 Task: Add the task  Implement rate limiting for better security and resource management to the section Automated Deployment Sprint in the project TouchLine and add a Due Date to the respective task as 2024/05/27.
Action: Mouse moved to (70, 506)
Screenshot: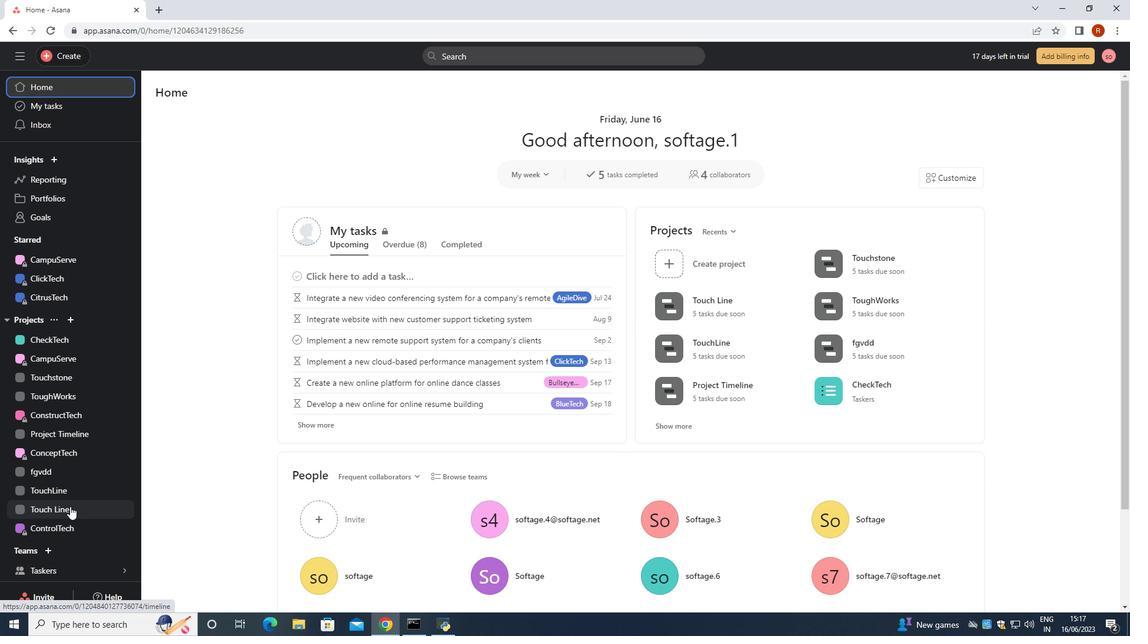 
Action: Mouse pressed left at (70, 506)
Screenshot: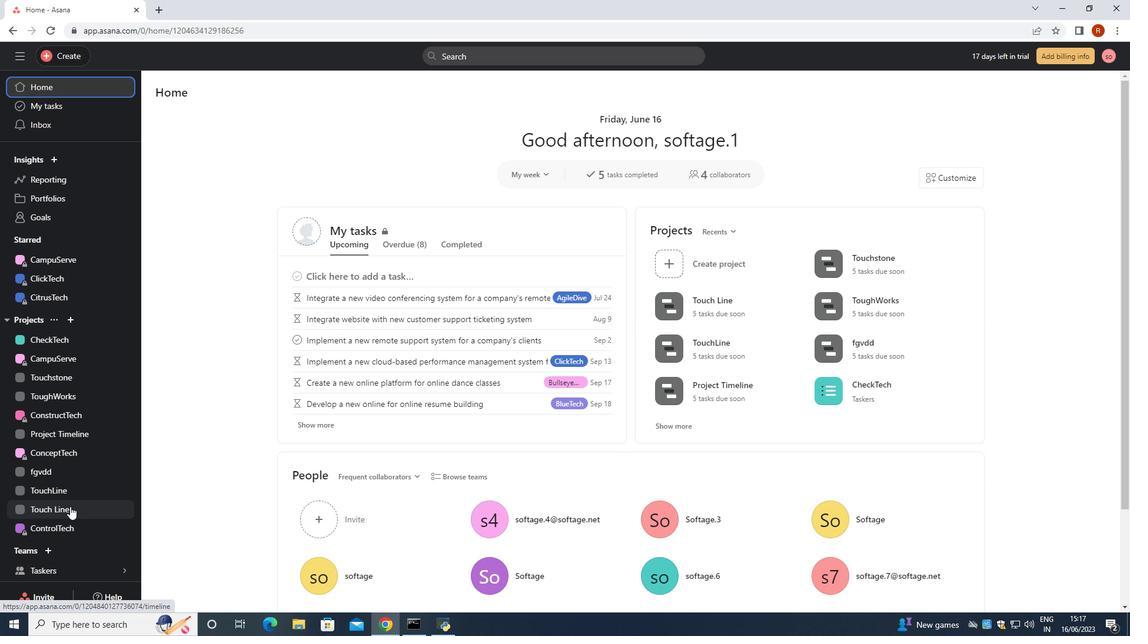 
Action: Mouse moved to (213, 117)
Screenshot: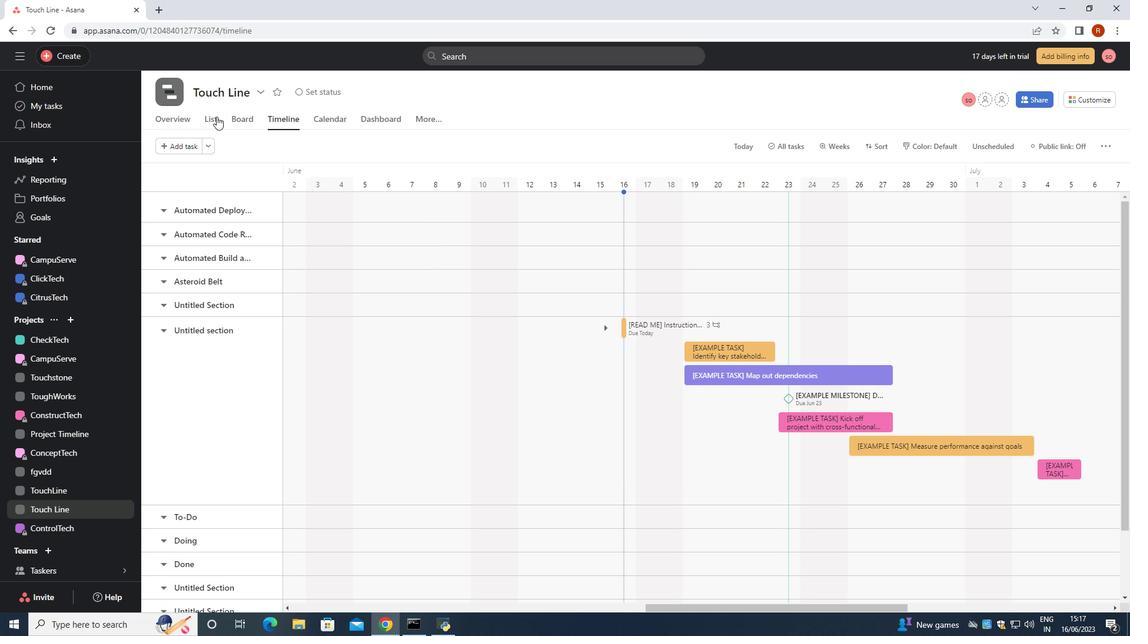 
Action: Mouse pressed left at (213, 117)
Screenshot: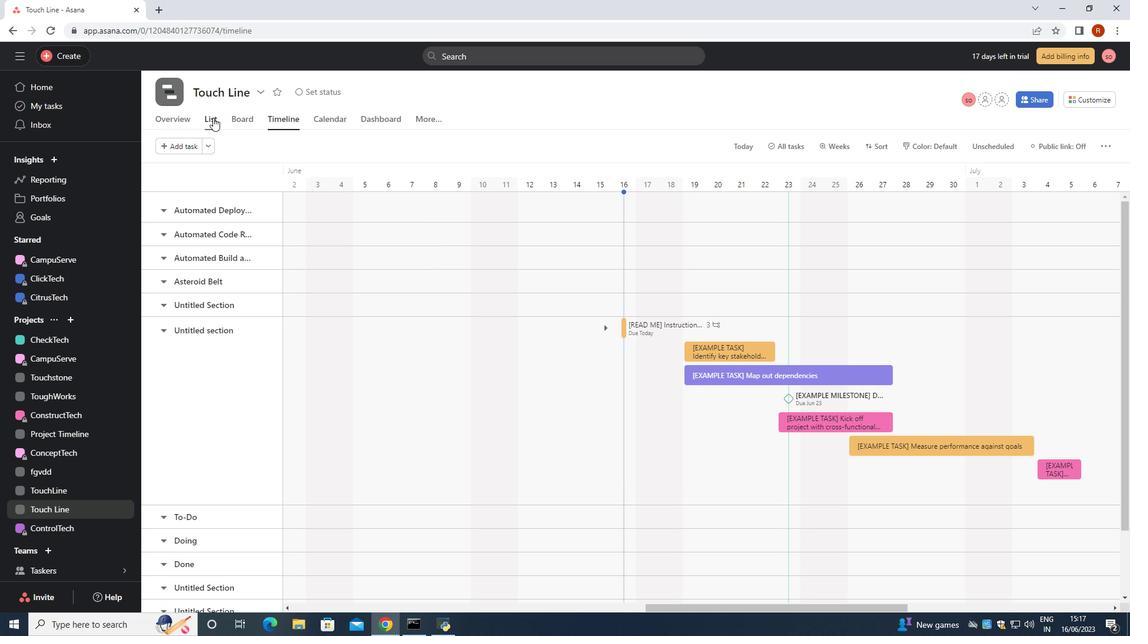 
Action: Mouse moved to (289, 243)
Screenshot: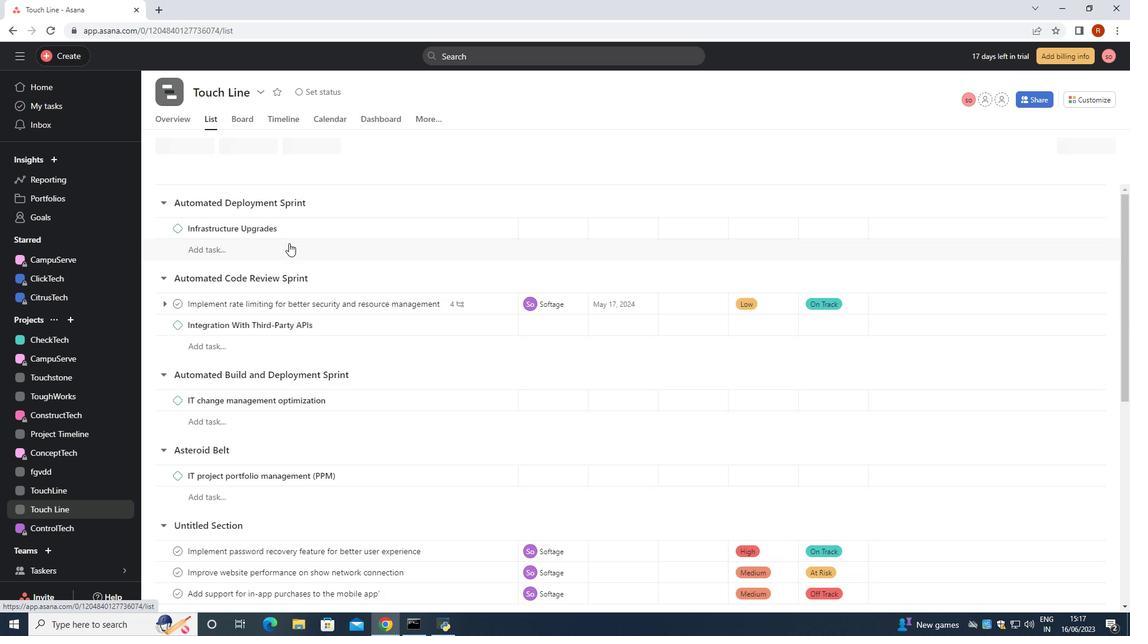 
Action: Mouse scrolled (289, 242) with delta (0, 0)
Screenshot: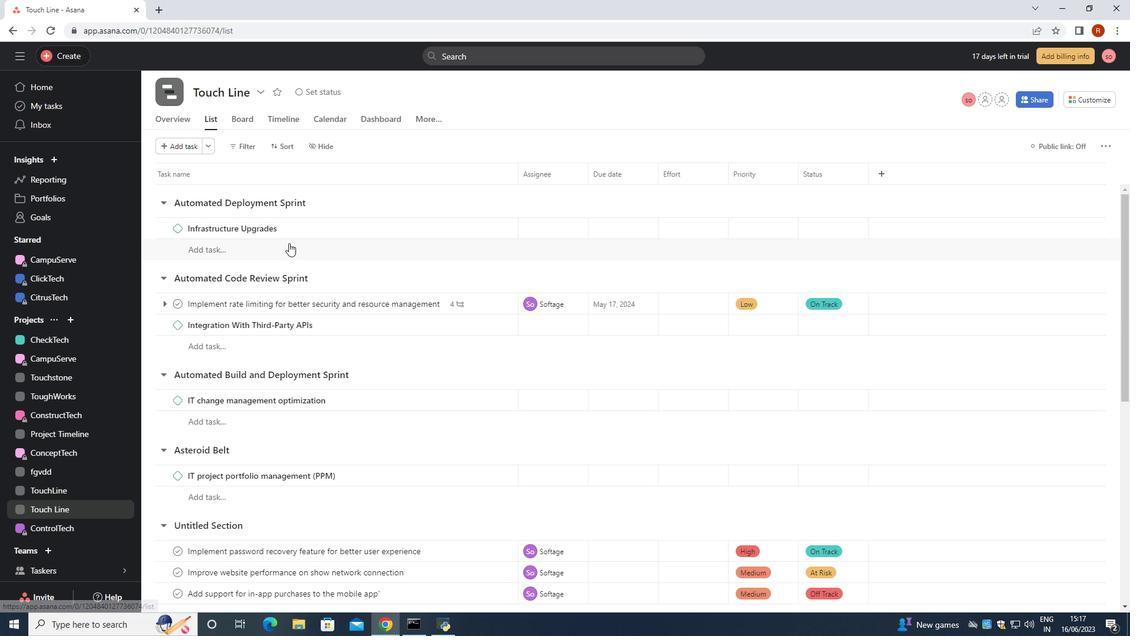 
Action: Mouse scrolled (289, 242) with delta (0, 0)
Screenshot: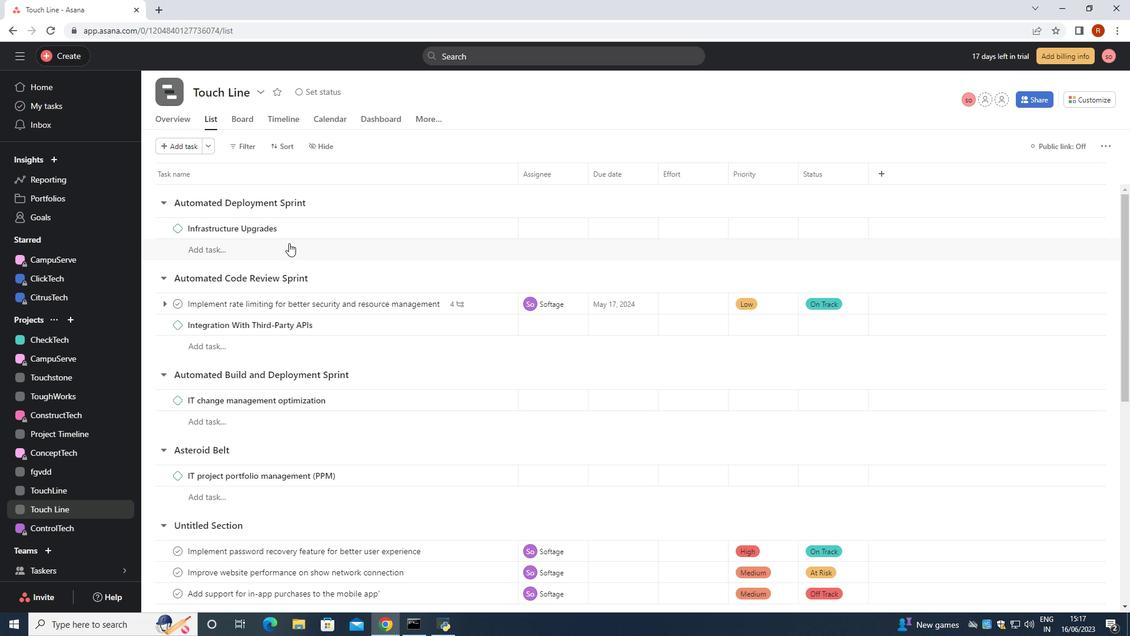
Action: Mouse scrolled (289, 242) with delta (0, 0)
Screenshot: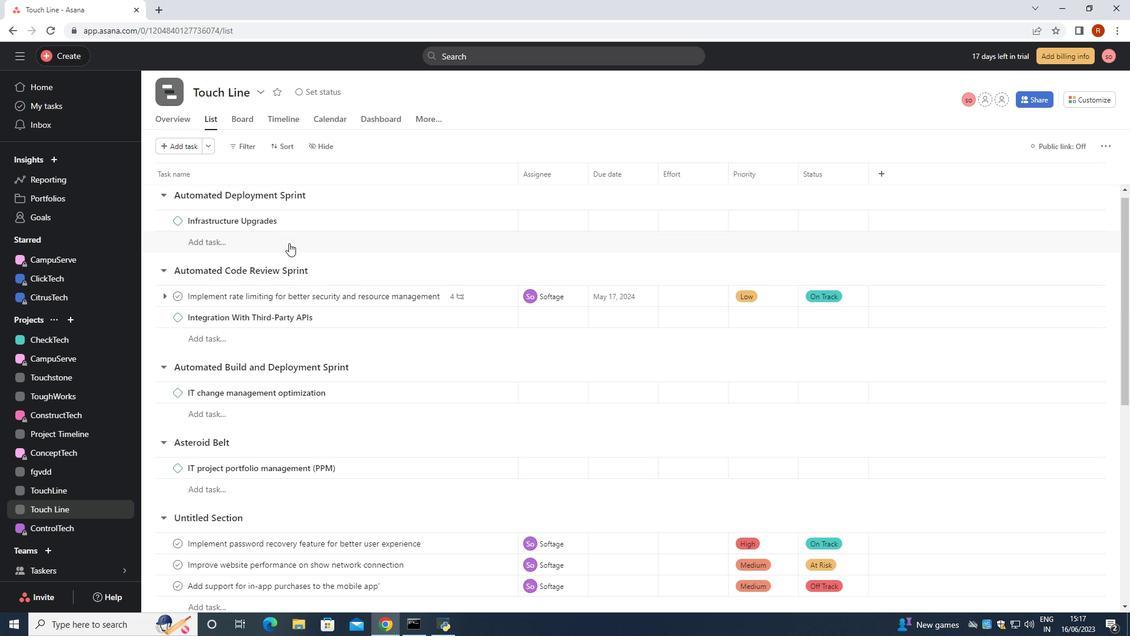 
Action: Mouse scrolled (289, 242) with delta (0, 0)
Screenshot: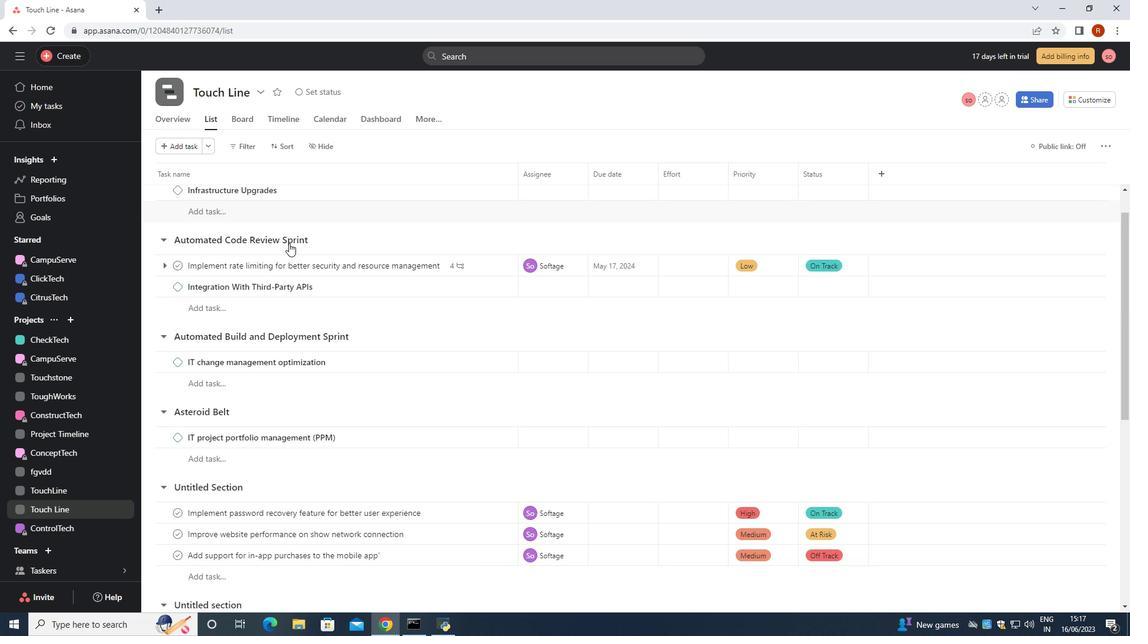 
Action: Mouse scrolled (289, 242) with delta (0, 0)
Screenshot: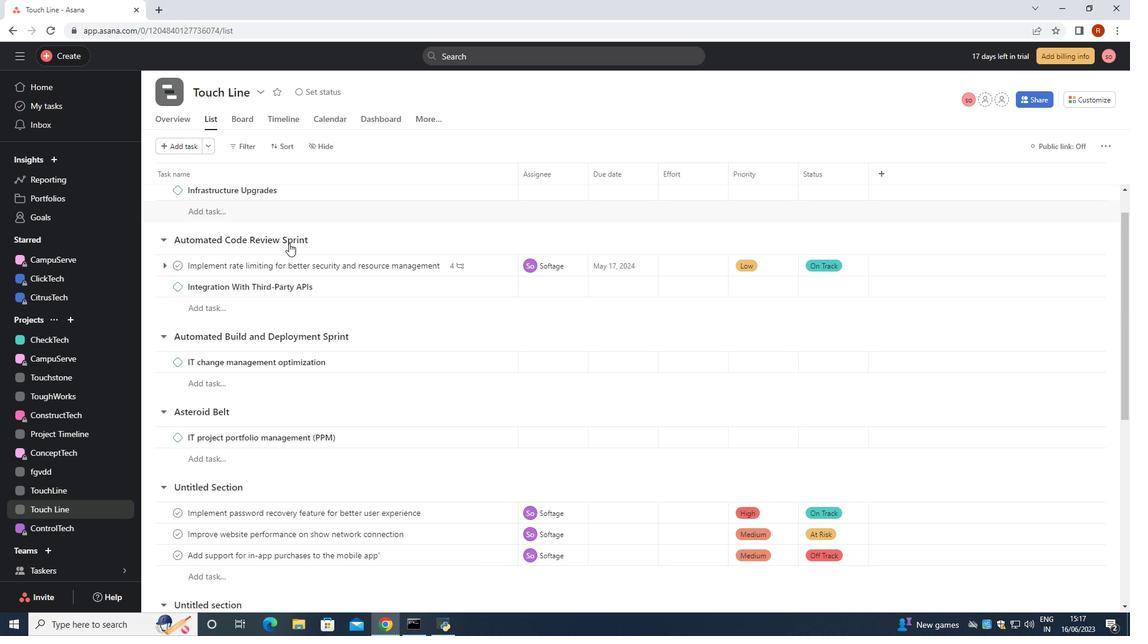 
Action: Mouse scrolled (289, 242) with delta (0, 0)
Screenshot: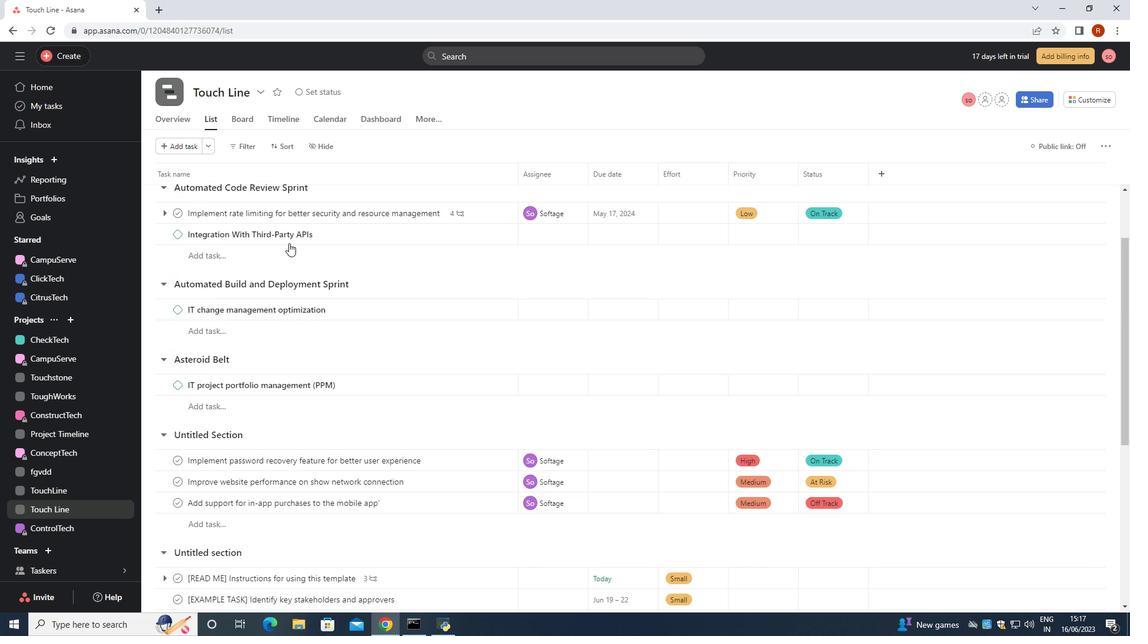 
Action: Mouse moved to (289, 243)
Screenshot: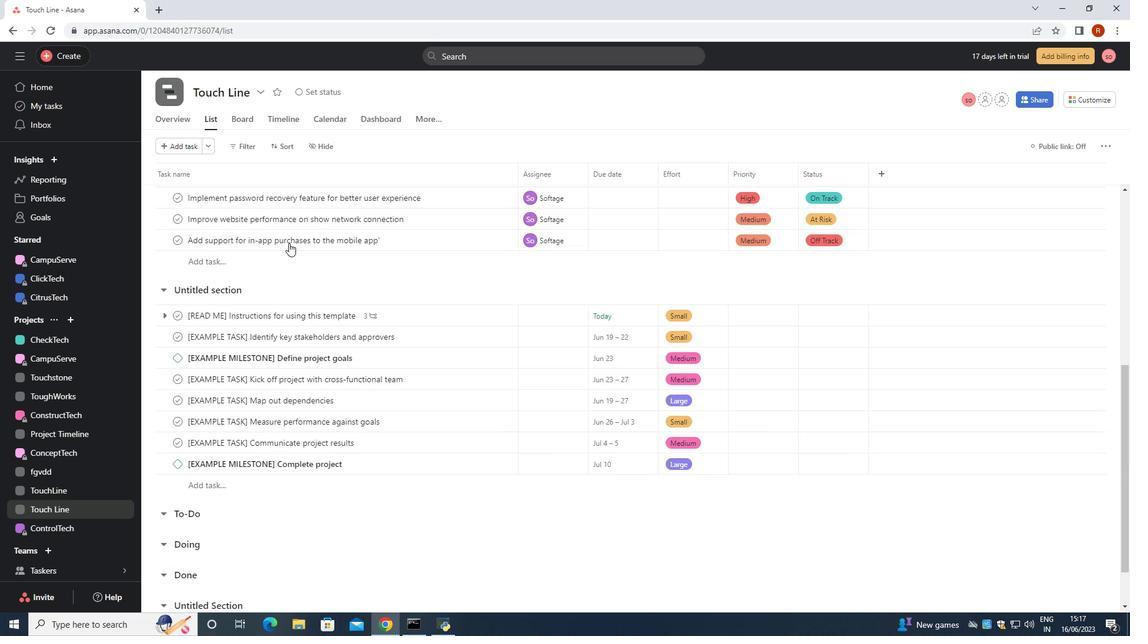 
Action: Mouse scrolled (289, 243) with delta (0, 0)
Screenshot: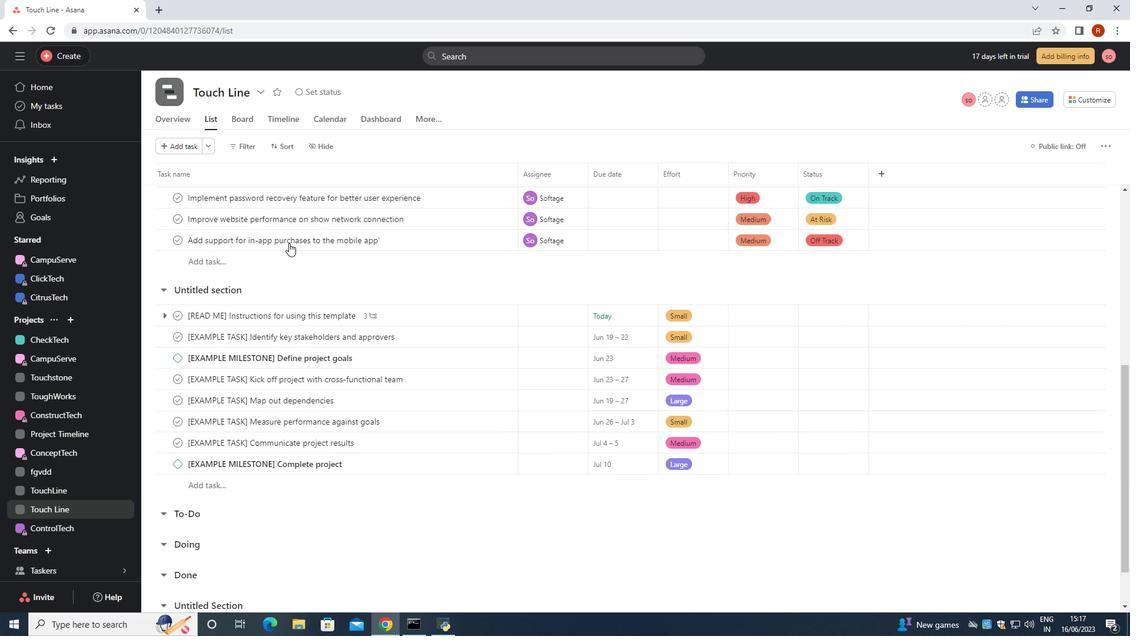 
Action: Mouse scrolled (289, 243) with delta (0, 0)
Screenshot: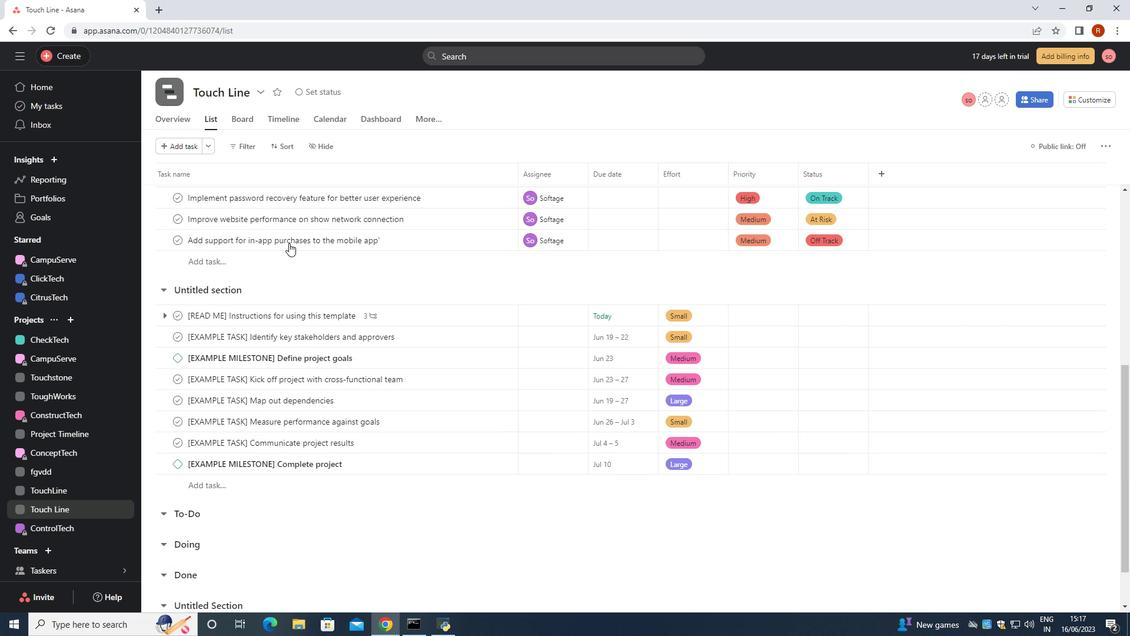 
Action: Mouse scrolled (289, 243) with delta (0, 0)
Screenshot: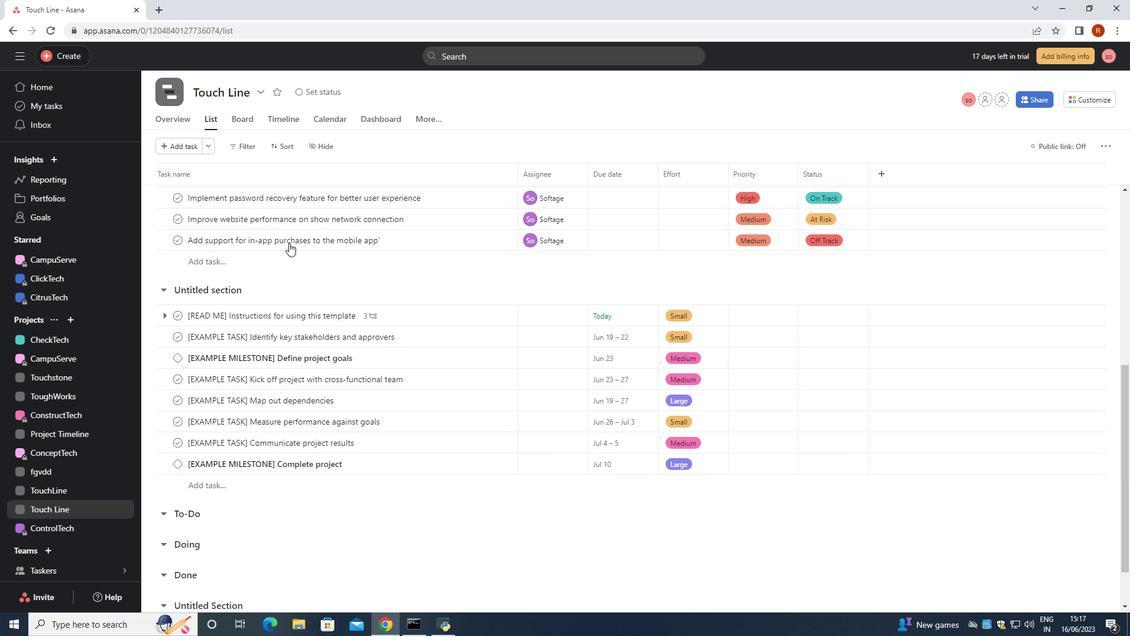 
Action: Mouse scrolled (289, 243) with delta (0, 0)
Screenshot: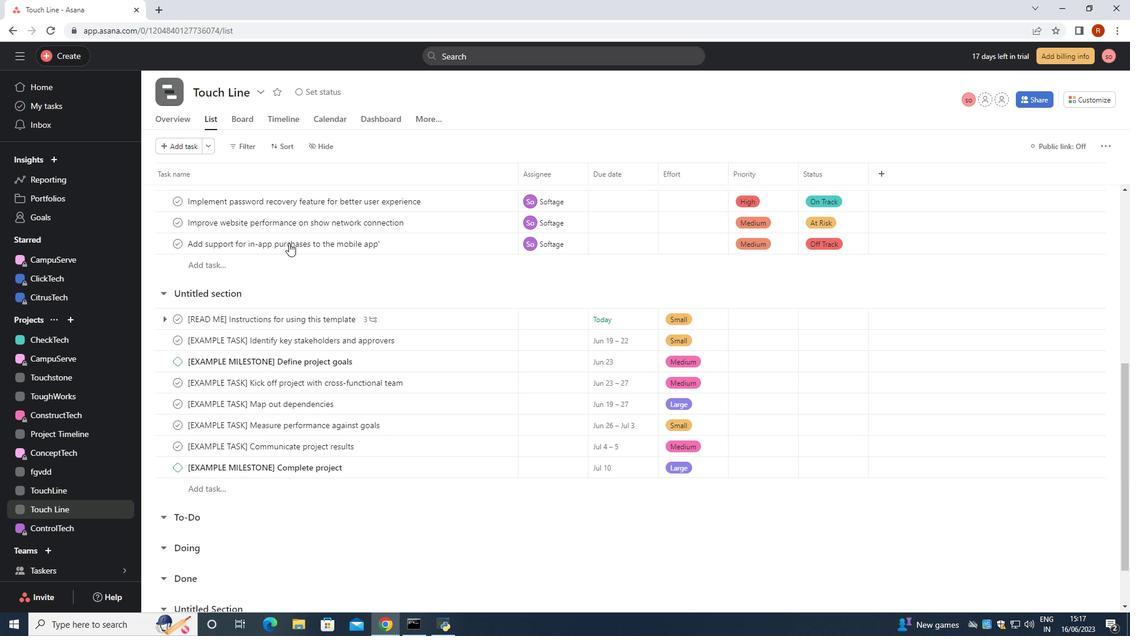 
Action: Mouse scrolled (289, 243) with delta (0, 0)
Screenshot: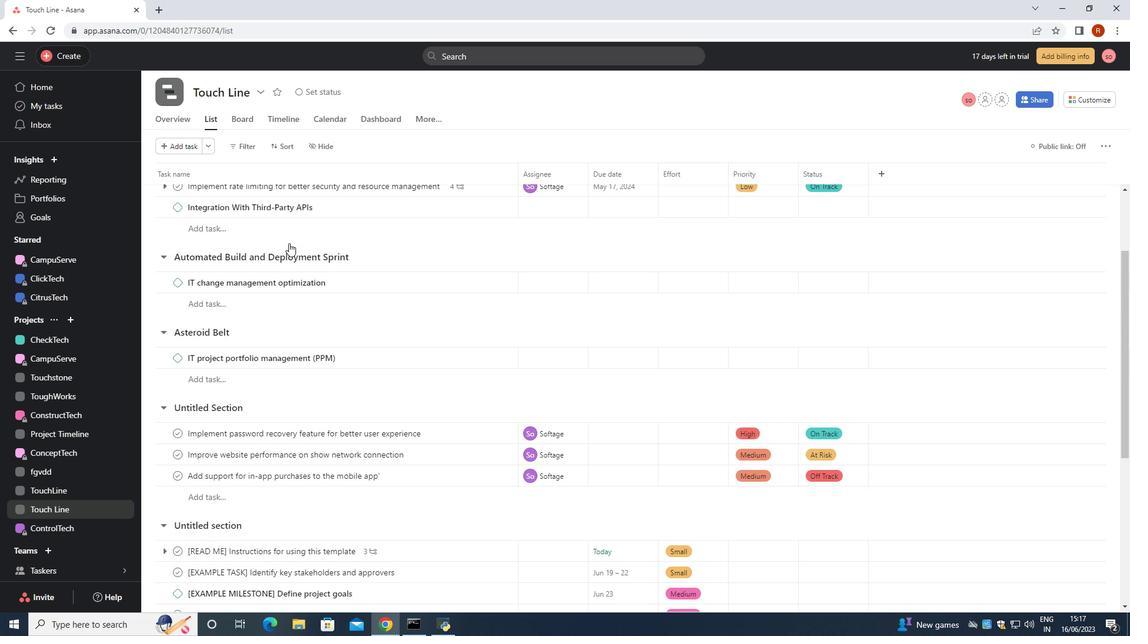 
Action: Mouse moved to (491, 244)
Screenshot: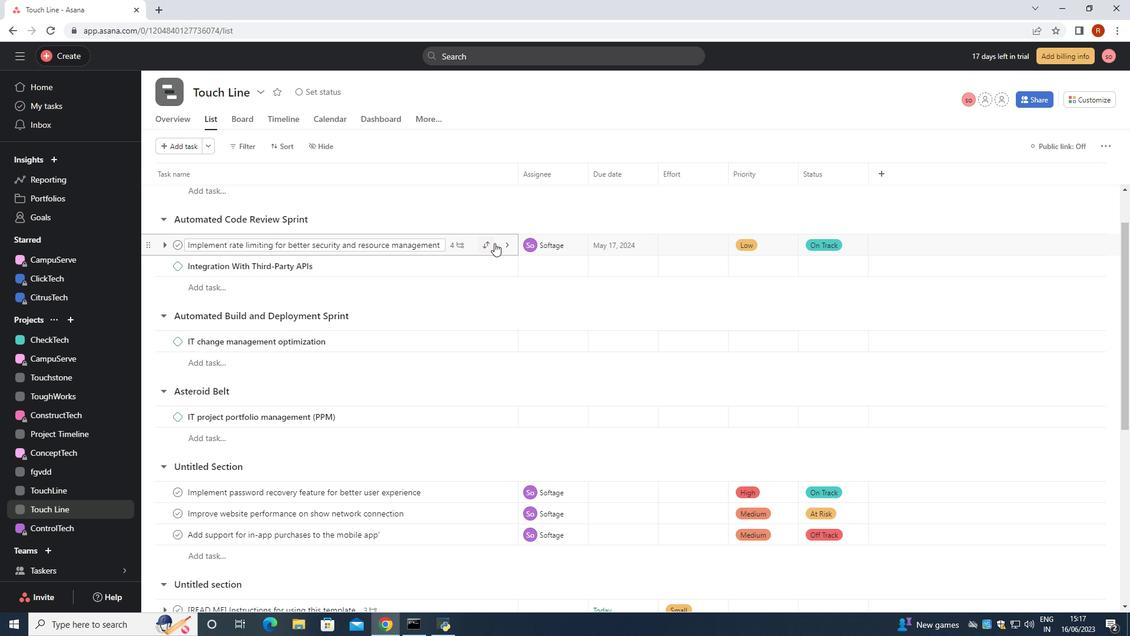 
Action: Mouse pressed left at (491, 244)
Screenshot: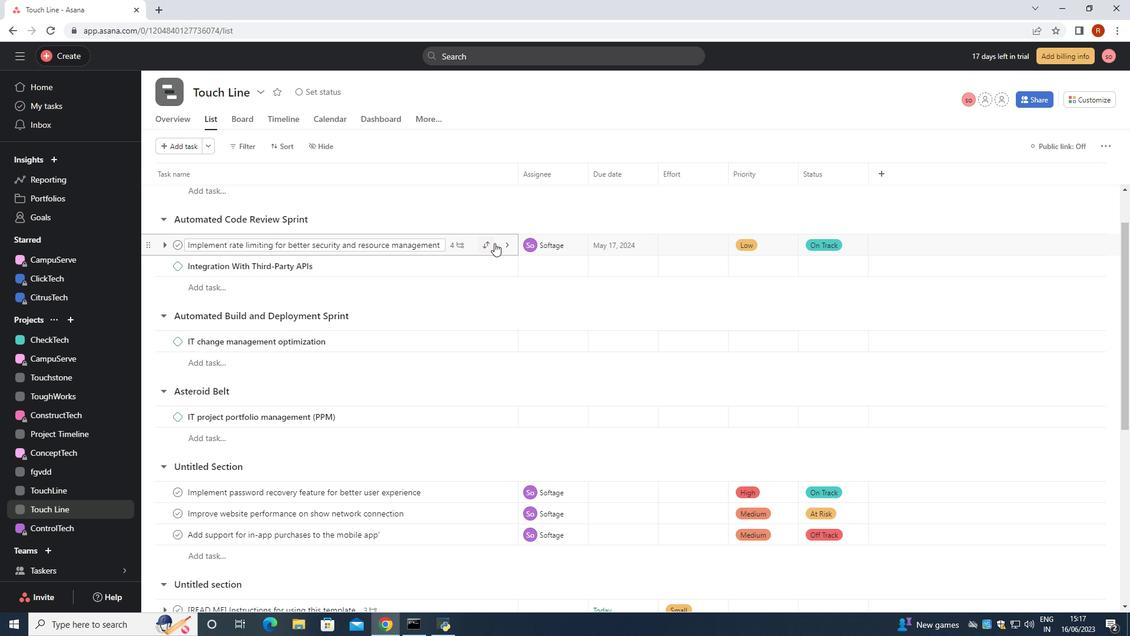 
Action: Mouse moved to (402, 282)
Screenshot: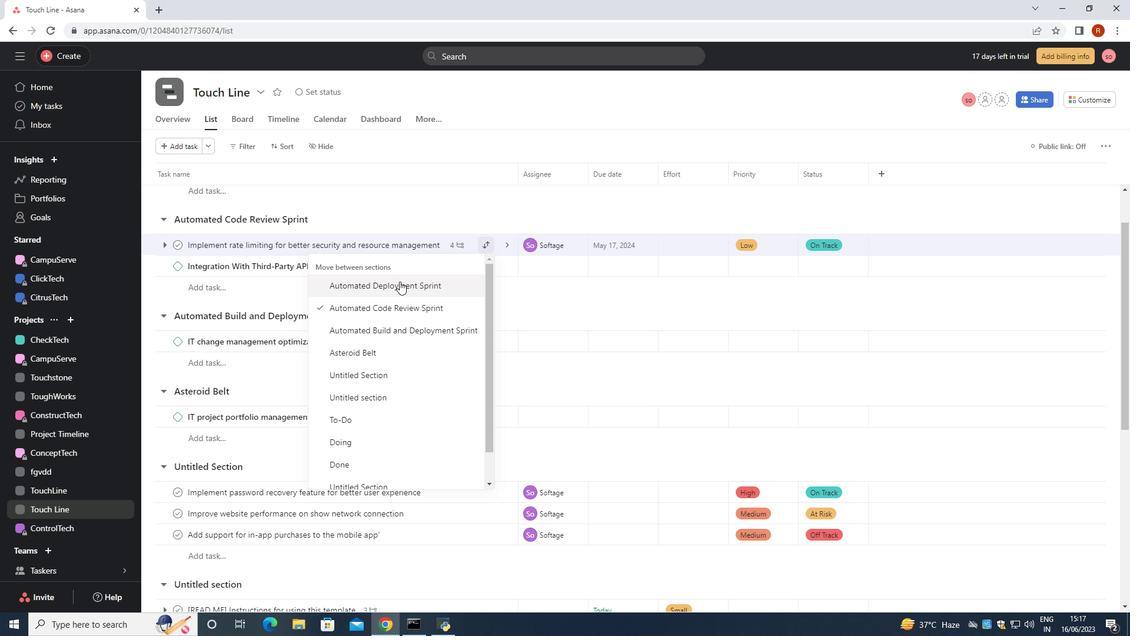 
Action: Mouse pressed left at (402, 282)
Screenshot: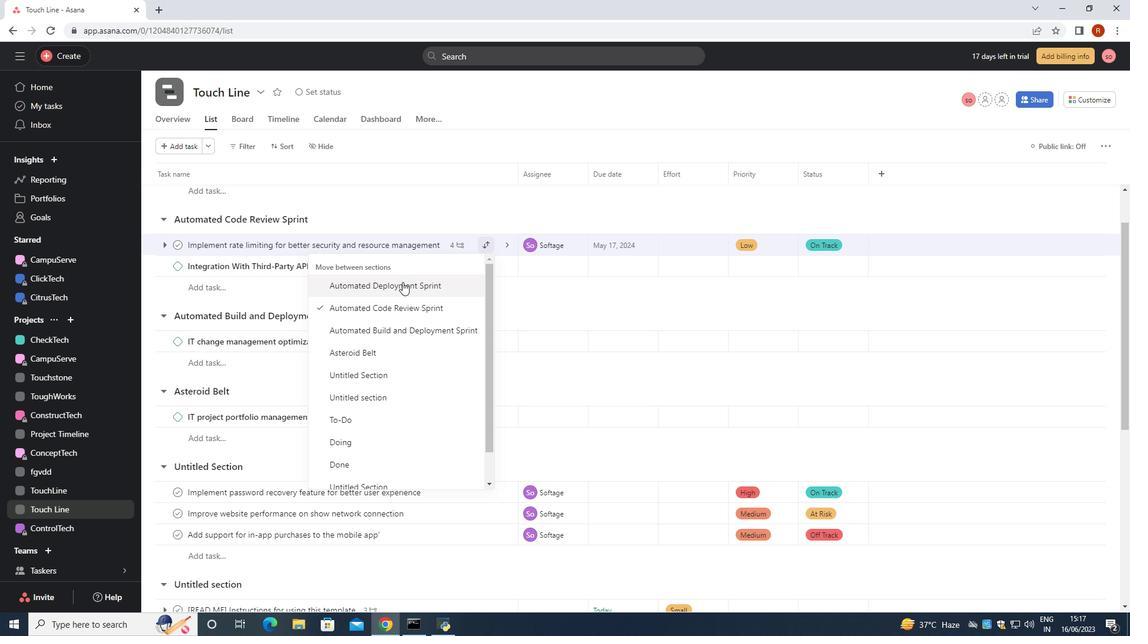 
Action: Mouse moved to (404, 275)
Screenshot: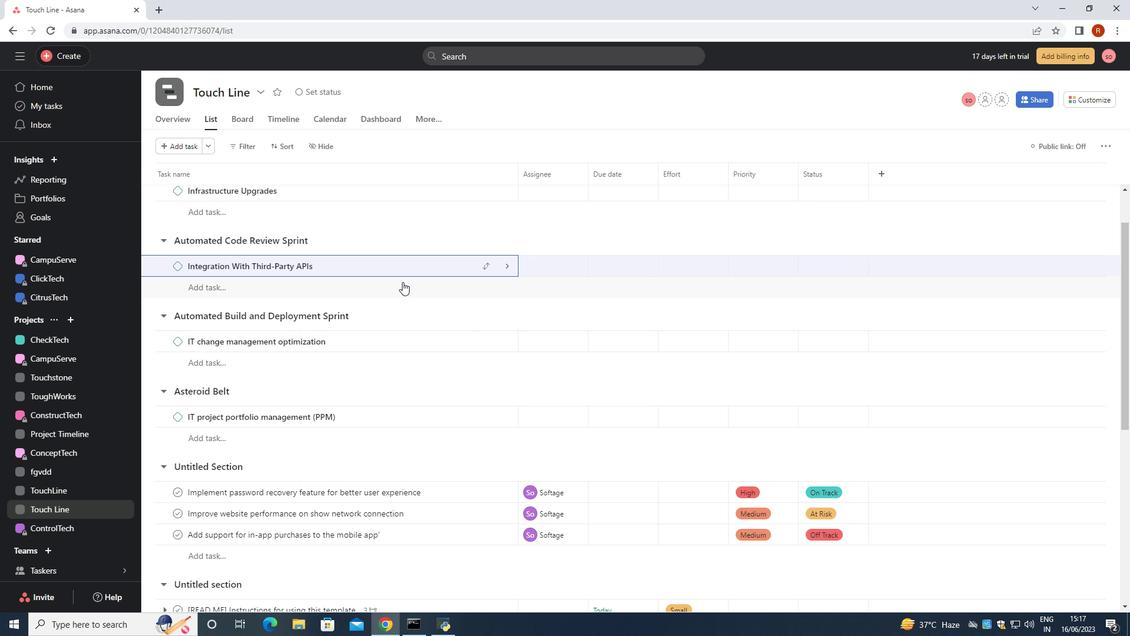 
Action: Mouse scrolled (404, 275) with delta (0, 0)
Screenshot: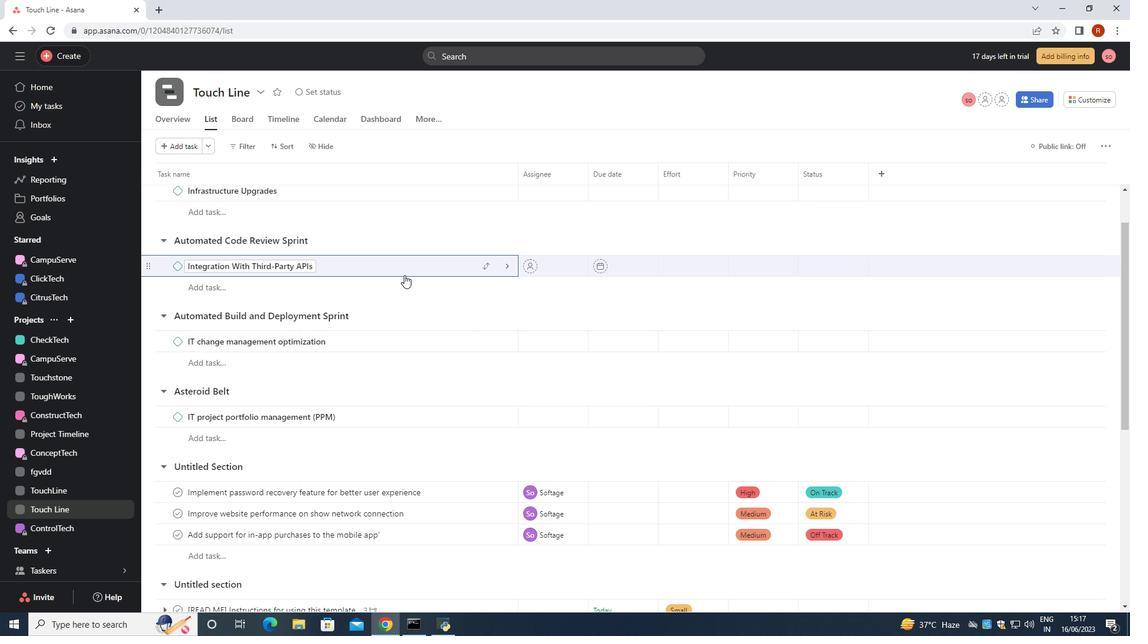 
Action: Mouse moved to (622, 322)
Screenshot: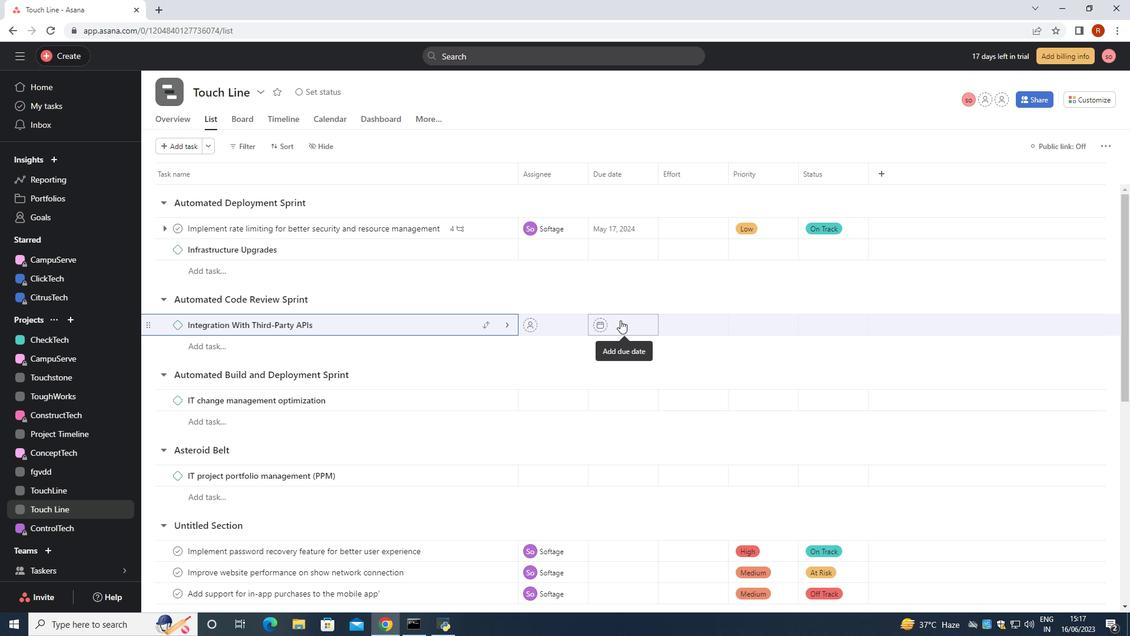 
Action: Mouse pressed left at (622, 322)
Screenshot: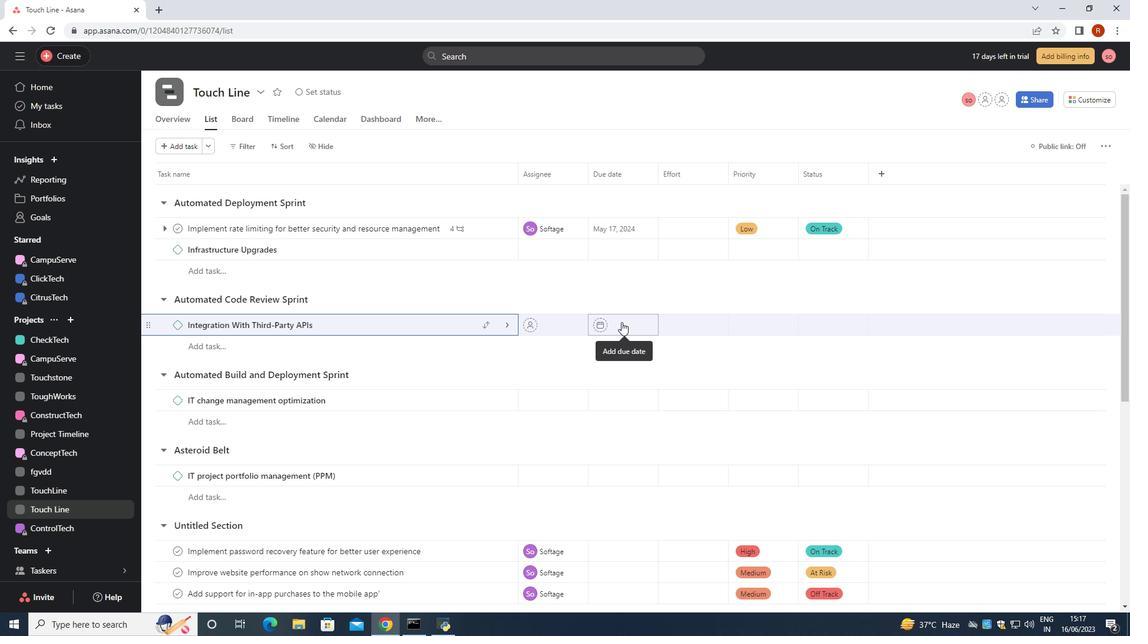 
Action: Mouse moved to (484, 230)
Screenshot: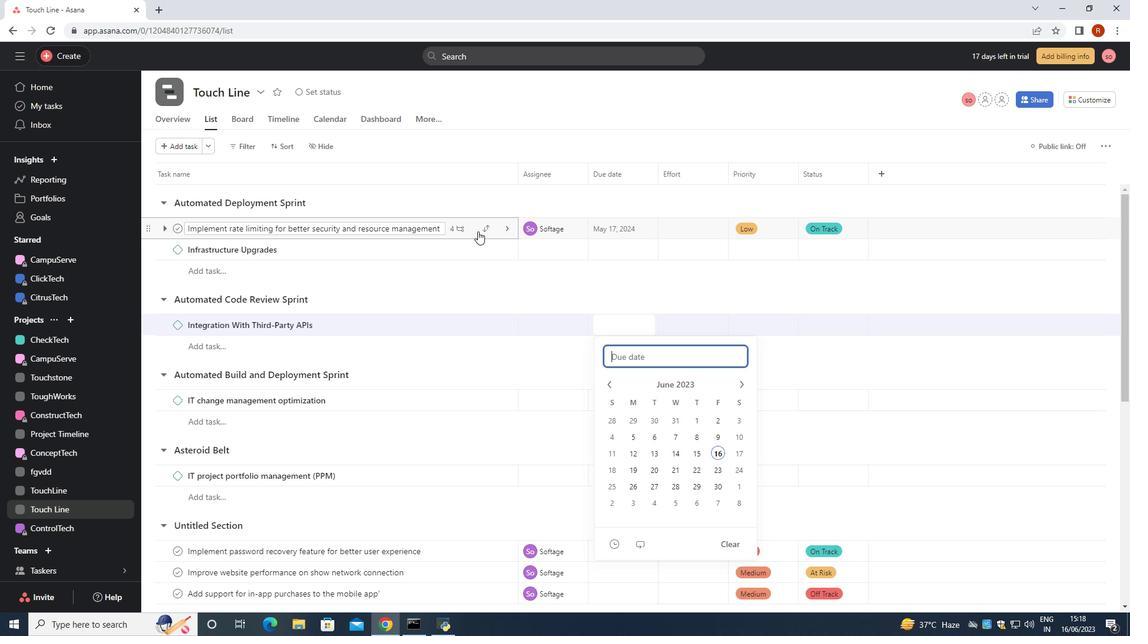 
Action: Mouse pressed left at (484, 230)
Screenshot: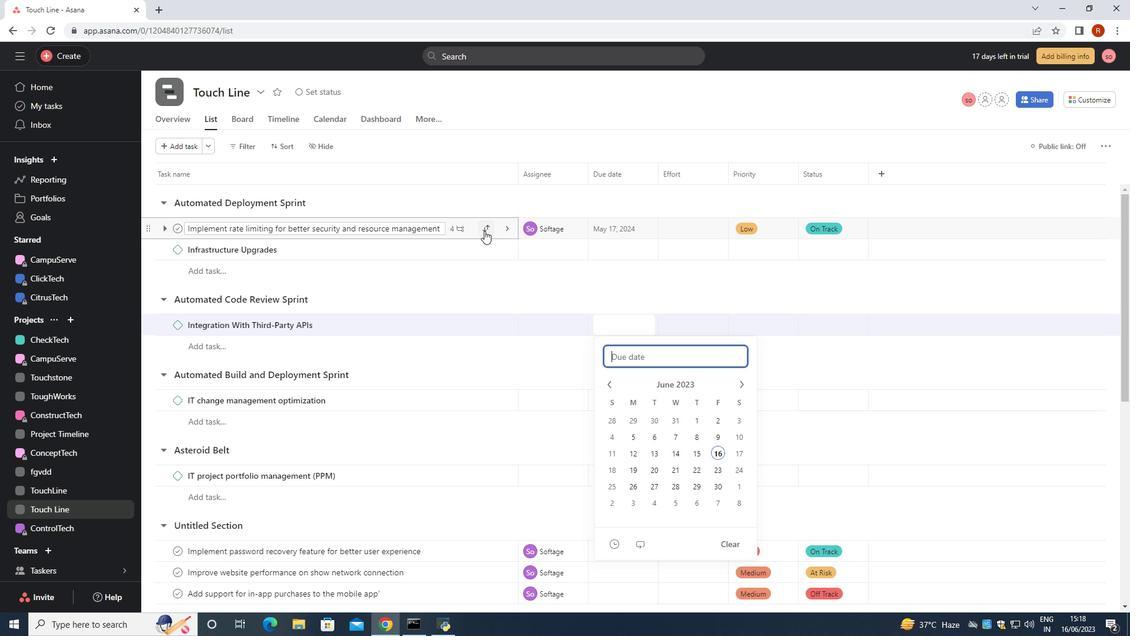 
Action: Mouse moved to (434, 283)
Screenshot: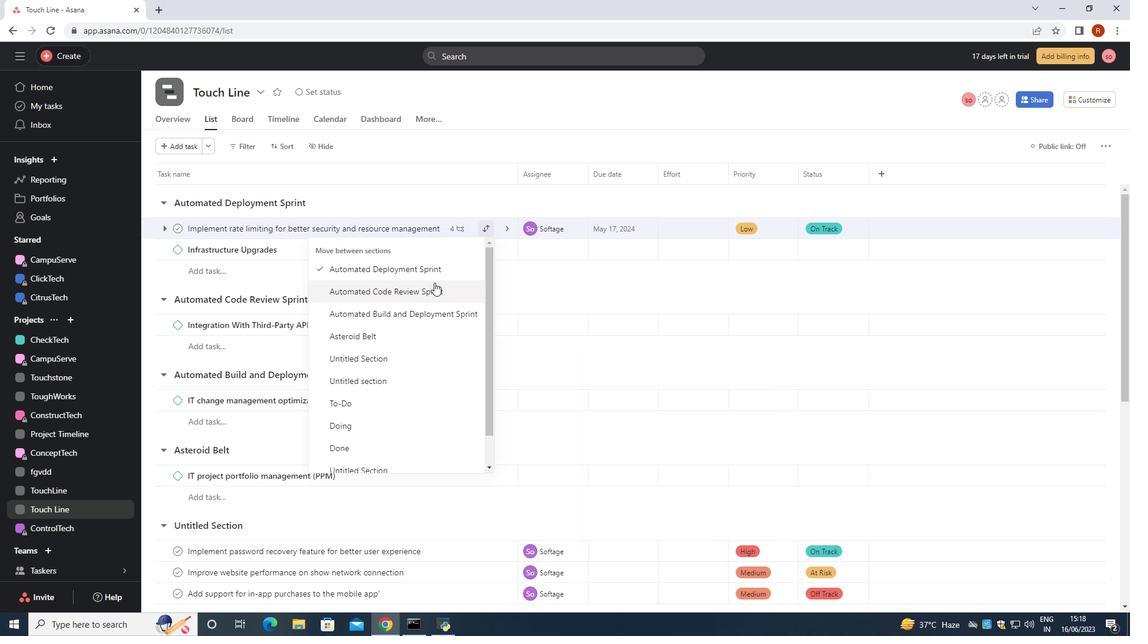 
Action: Mouse pressed left at (434, 283)
Screenshot: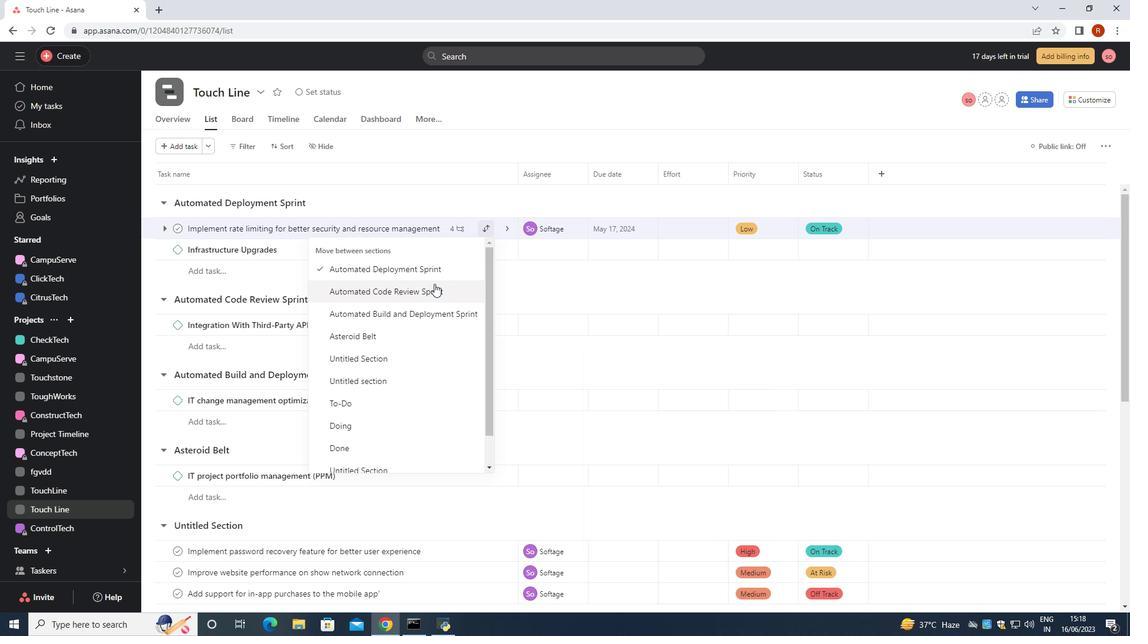 
Action: Mouse moved to (652, 305)
Screenshot: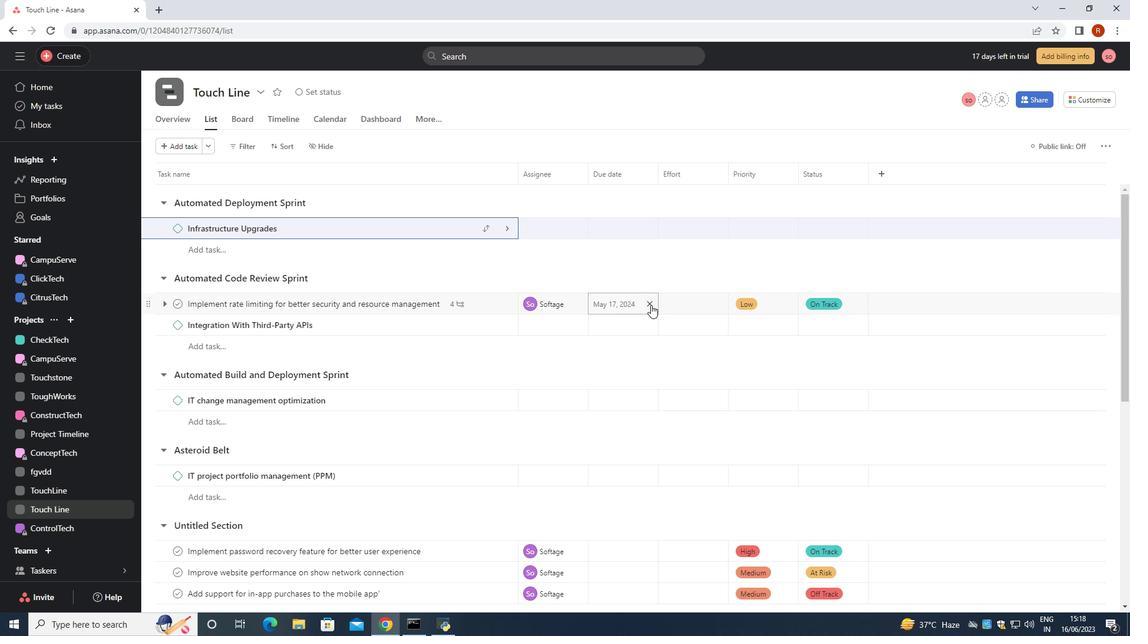 
Action: Mouse pressed left at (652, 305)
Screenshot: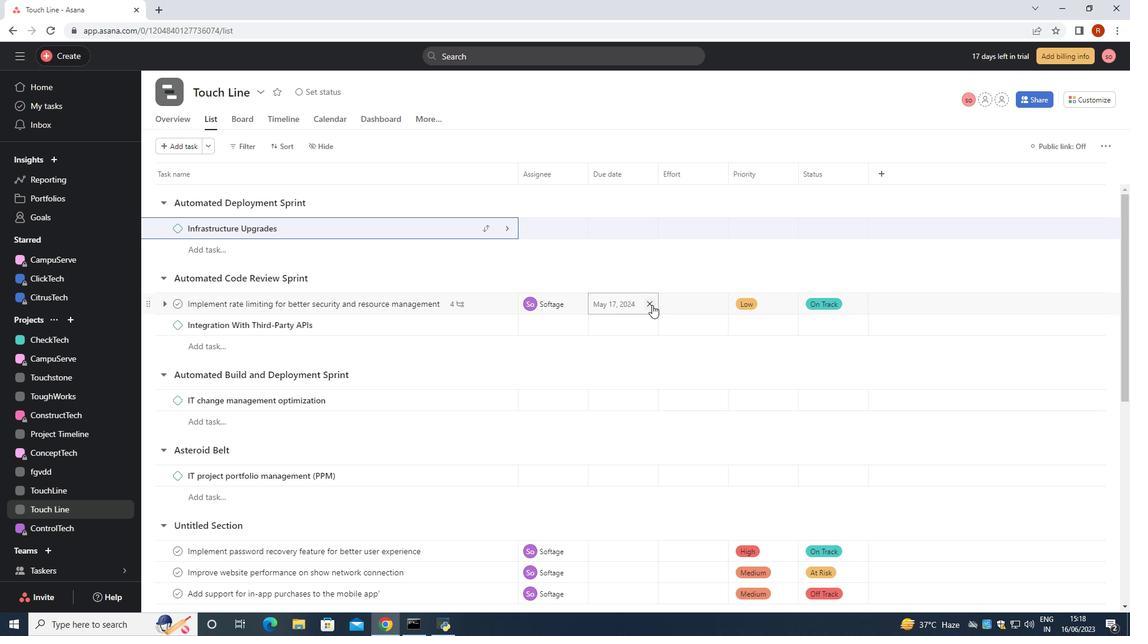 
Action: Mouse moved to (637, 306)
Screenshot: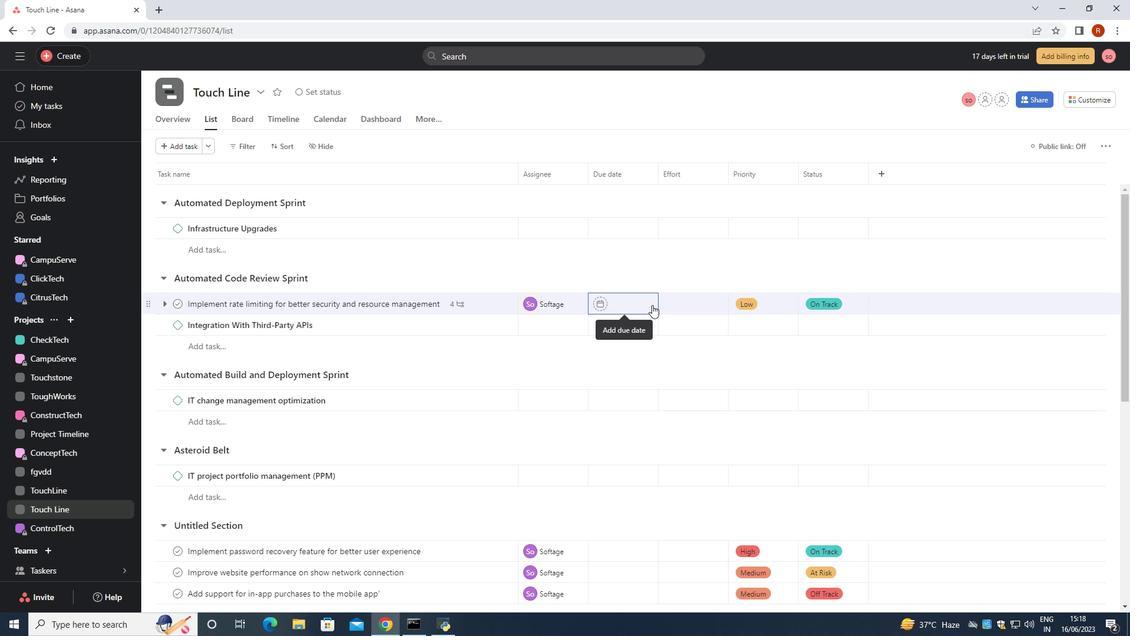 
Action: Mouse pressed left at (637, 306)
Screenshot: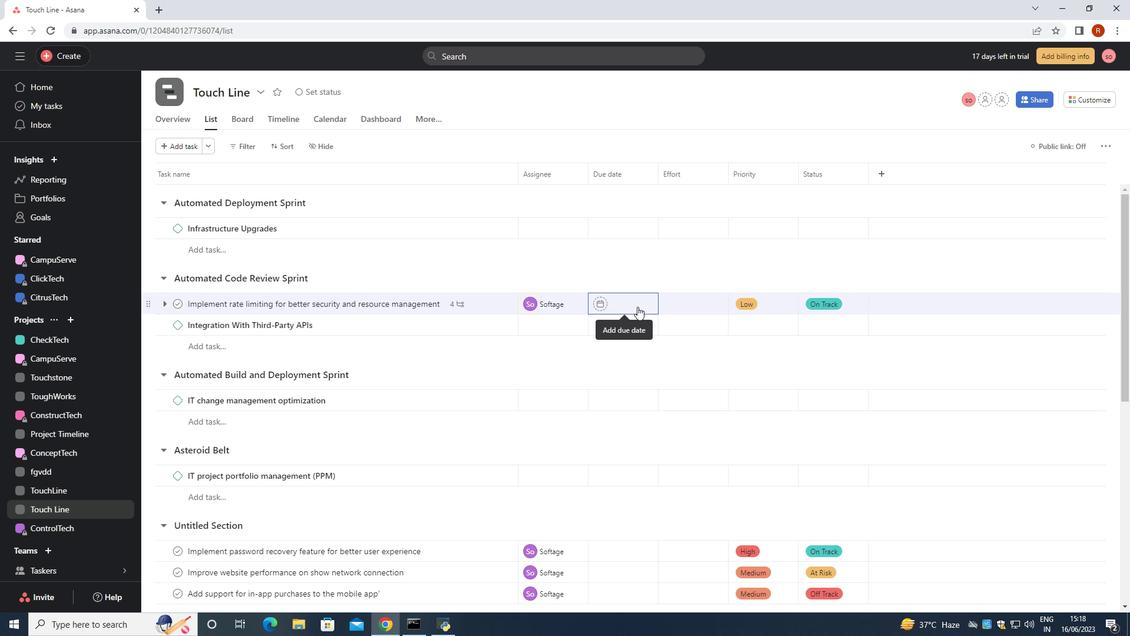 
Action: Mouse moved to (670, 323)
Screenshot: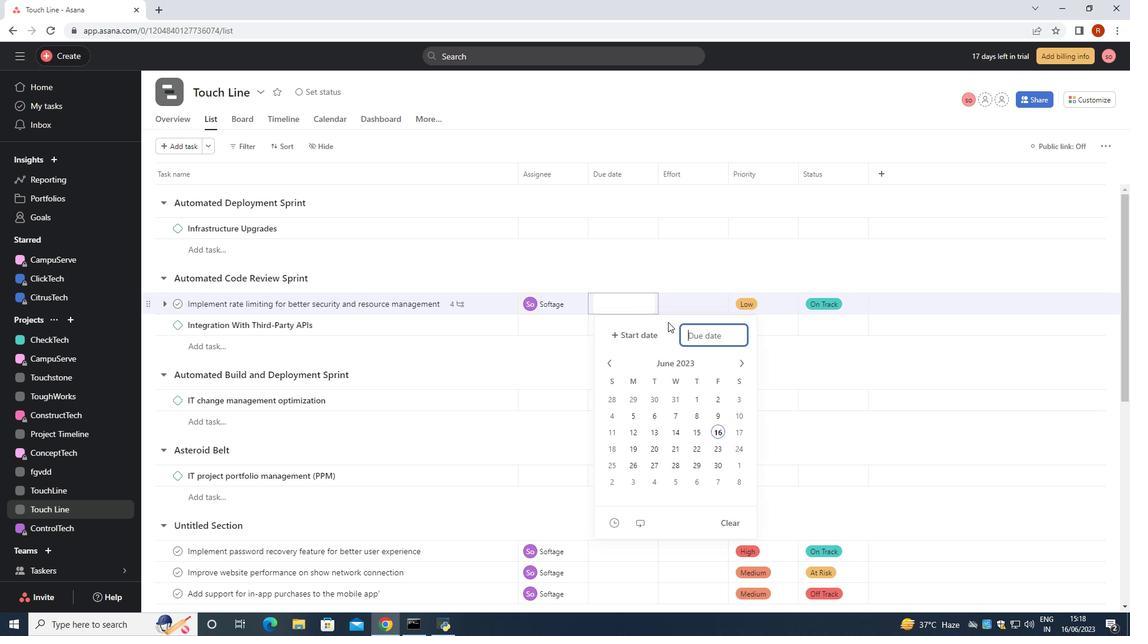 
Action: Key pressed 23024/05/27
Screenshot: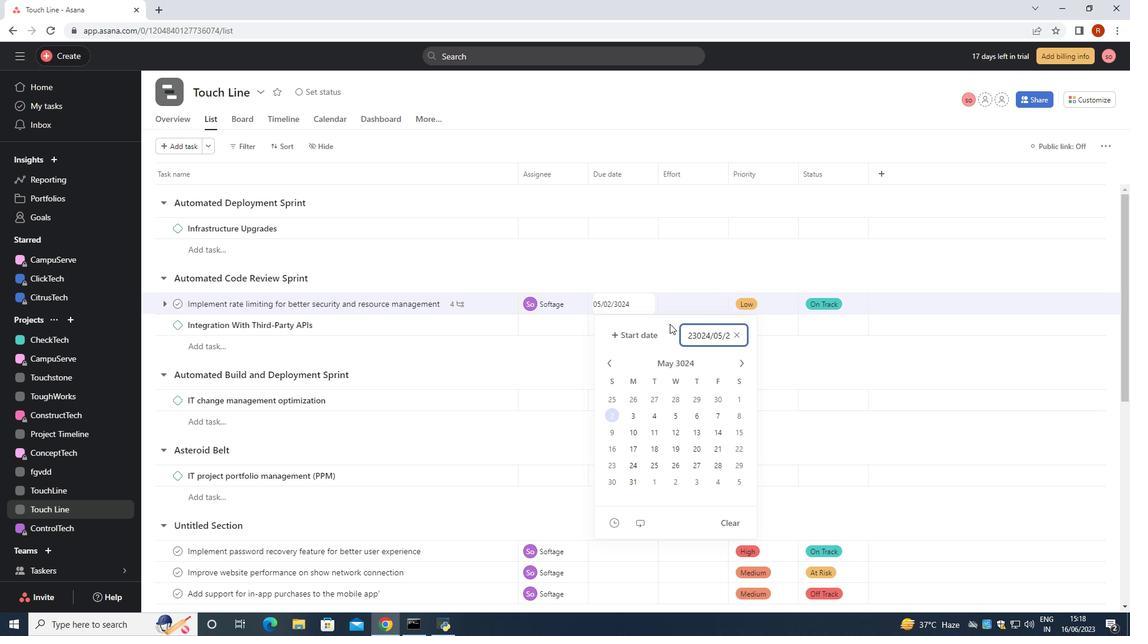 
Action: Mouse moved to (740, 336)
Screenshot: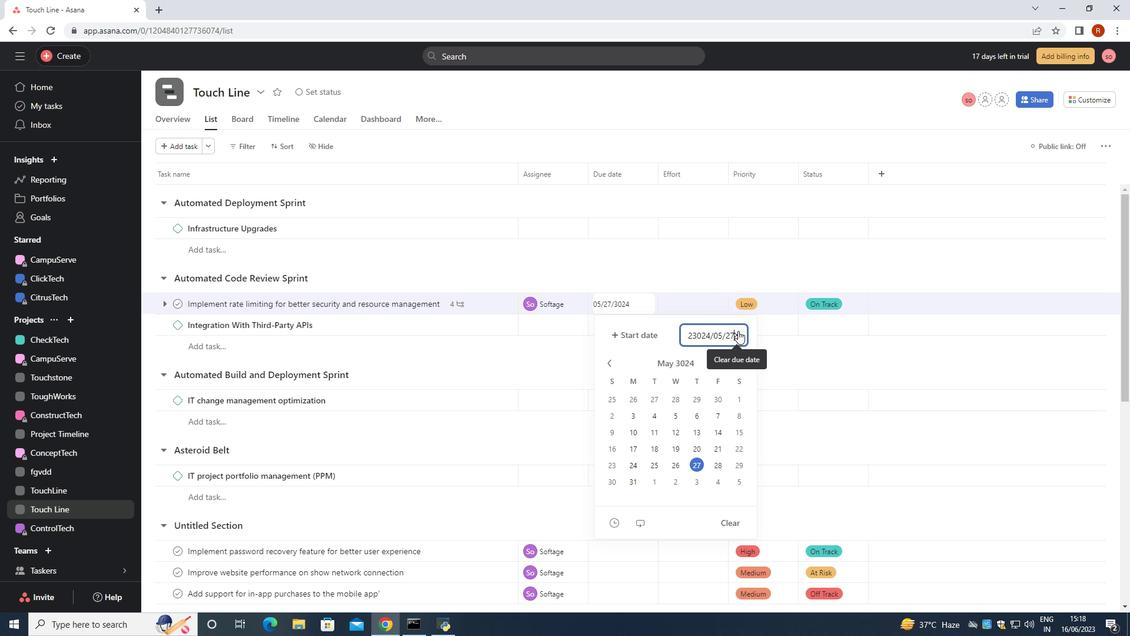 
Action: Key pressed <Key.enter>
Screenshot: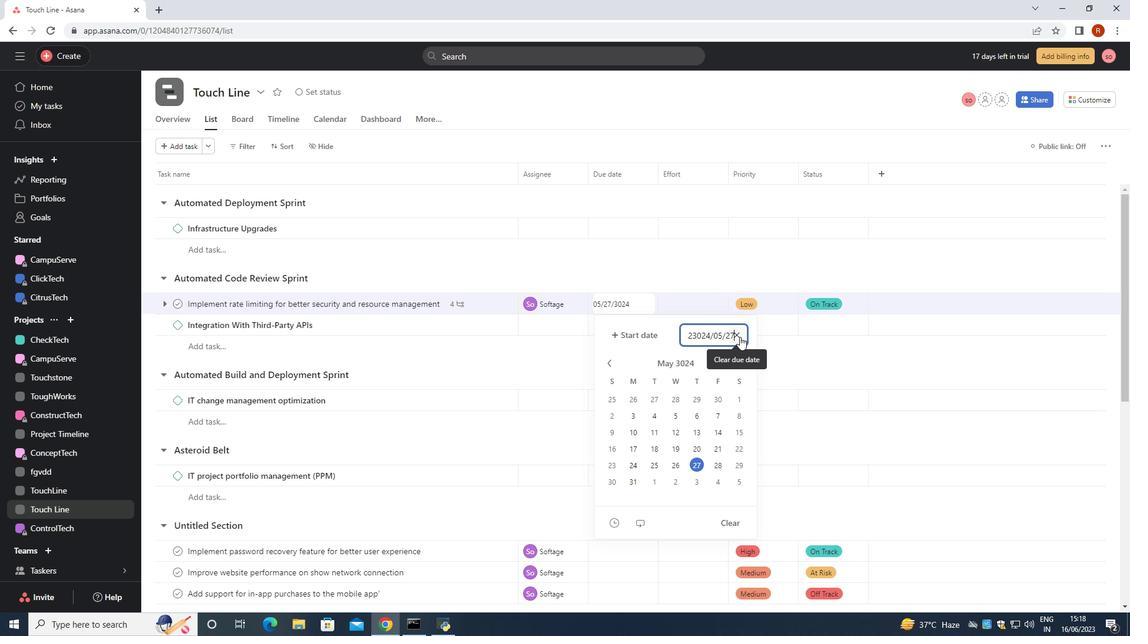 
